 Task: Add detailed descriptions to the 'Management' task in Asana, focusing on types of managers and the concept of management as a science.
Action: Mouse moved to (549, 292)
Screenshot: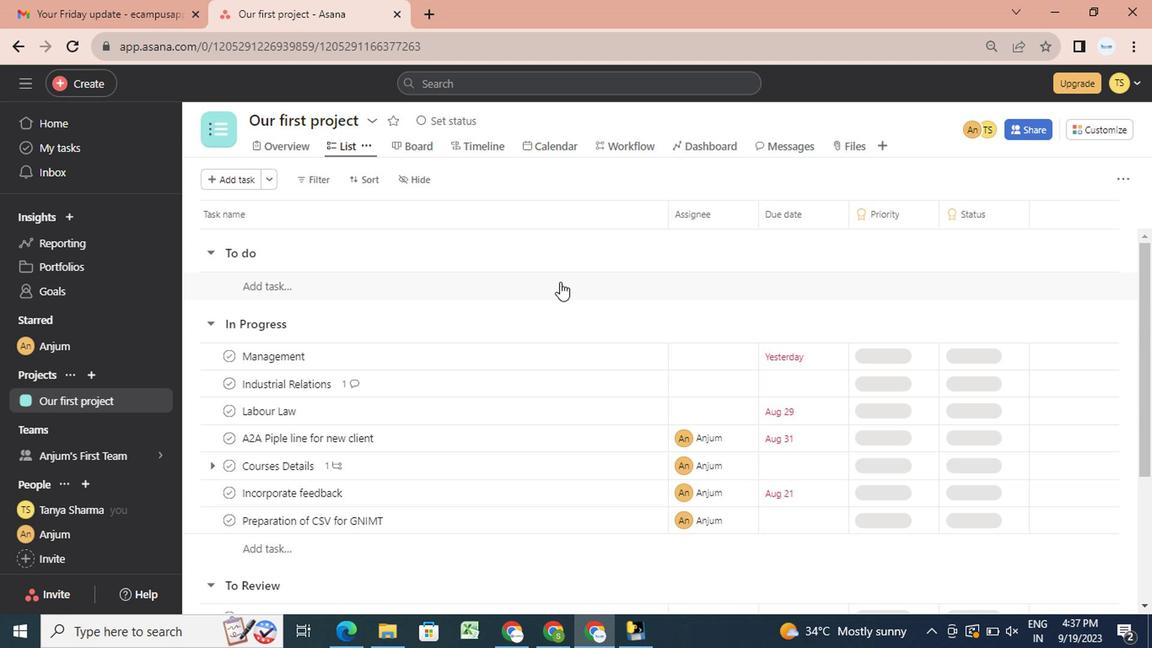 
Action: Mouse pressed left at (549, 292)
Screenshot: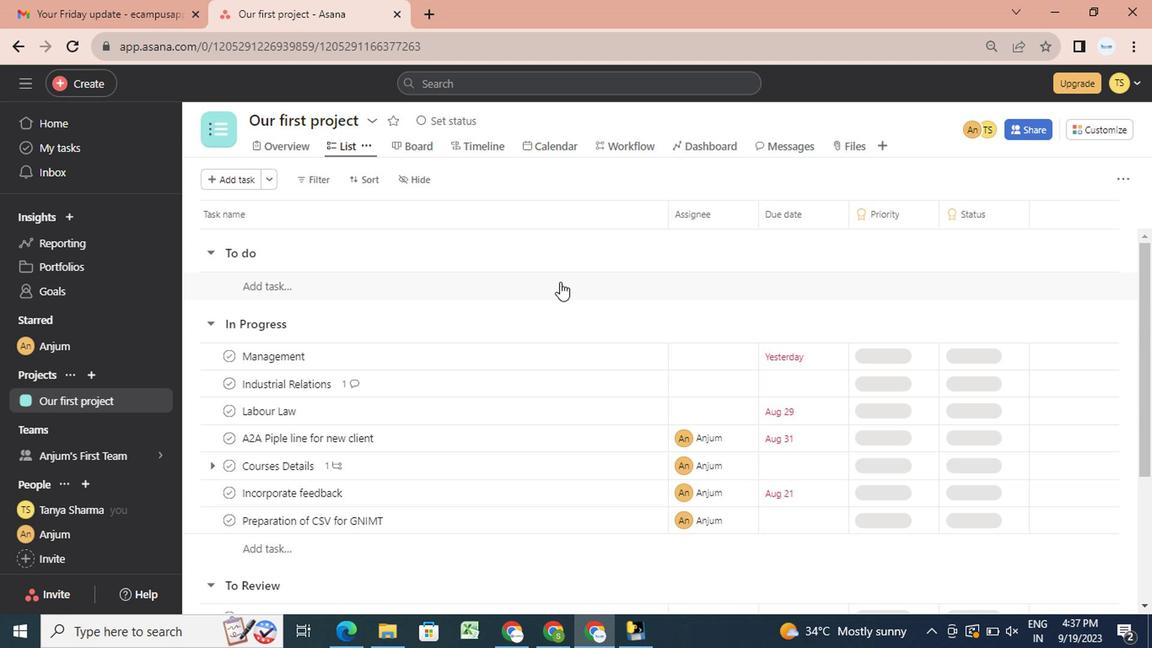 
Action: Mouse moved to (537, 433)
Screenshot: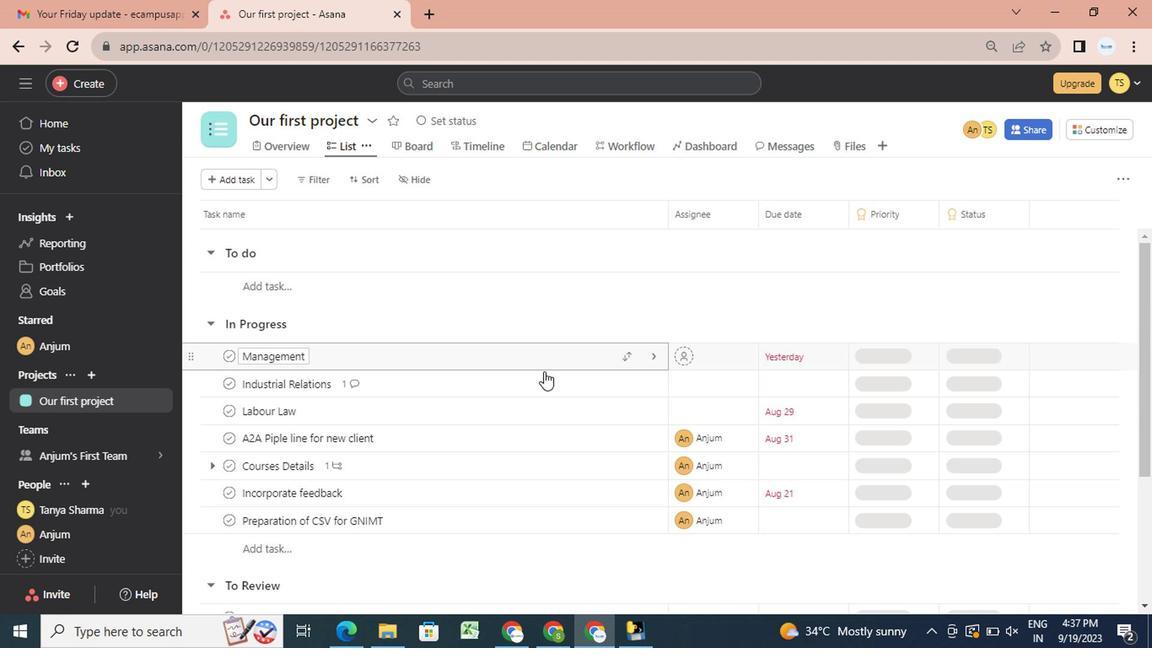 
Action: Mouse pressed left at (537, 433)
Screenshot: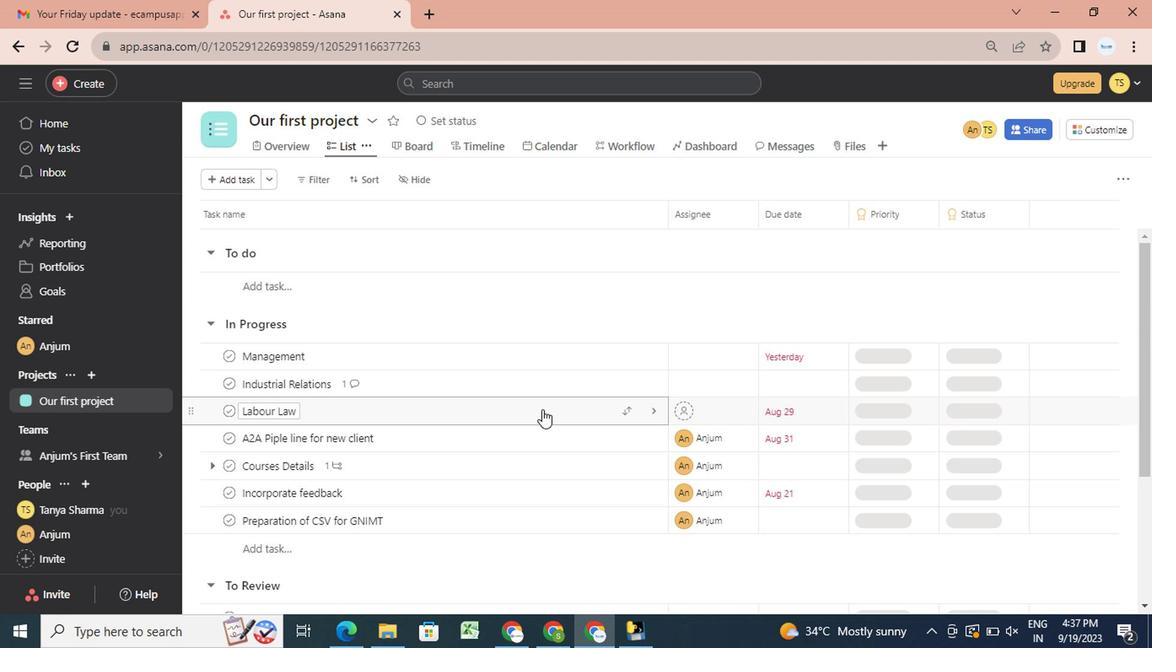 
Action: Mouse moved to (546, 545)
Screenshot: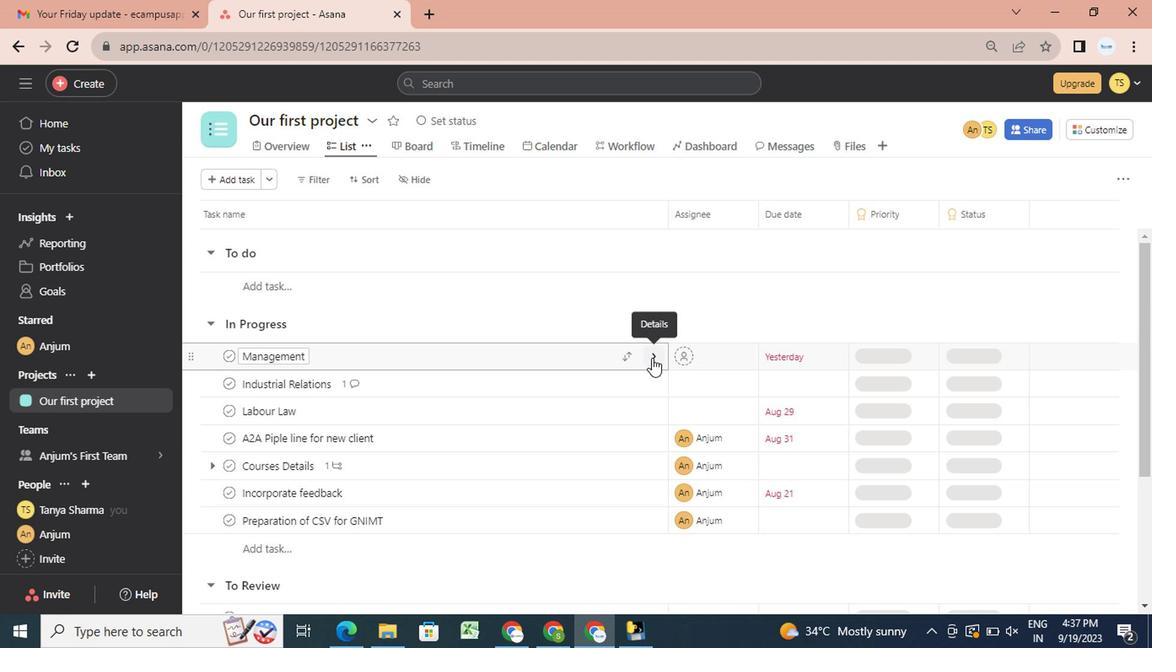 
Action: Key pressed <Key.enter><Key.shift_r><Key.shift_r>Patrimonial<Key.space><Key.backspace><Key.shift_r>?<Key.backspace>/<Key.shift>Family<Key.space><Key.shift_r><Key.shift_r><Key.shift_r><Key.shift_r>Managers<Key.shift_r><Key.shift_r><Key.shift_r><Key.shift_r><Key.shift_r><Key.shift_r><Key.shift_r>:<Key.enter><Key.backspace><Key.backspace><Key.space><Key.left><Key.shift_r><Key.left><Key.left><Key.left><Key.left><Key.left><Key.left><Key.left><Key.left><Key.left><Key.left><Key.left><Key.left><Key.left><Key.left><Key.left><Key.left><Key.left><Key.left><Key.left><Key.left><Key.left><Key.left><Key.left><Key.left><Key.left><Key.left><Key.left><Key.left><Key.left><Key.left><Key.right><Key.right>z<Key.shift><Key.shift><Key.backspace><Key.shift>Those<Key.space>who<Key.space>have<Key.space>become<Key.space>managers<Key.space>by<Key.space>virtue<Key.space>of<Key.space>their<Key.space>being<Key.space>owners<Key.space>or<Key.space>relatives<Key.space>of<Key.space>the<Key.space>owners<Key.space>of<Key.space>company.<Key.enter><Key.shift_r><Key.shift_r>Professional<Key.space><Key.shift_r><Key.shift_r>Managers<Key.shift_r>:<Key.shift_r><Key.left><Key.left><Key.left><Key.left><Key.left><Key.left><Key.left><Key.left><Key.left><Key.left><Key.left><Key.left><Key.left><Key.left><Key.left><Key.left><Key.left><Key.left><Key.left><Key.left><Key.left><Key.left>ctrl+B<Key.right><Key.space><Key.shift>T<Key.backspace><Key.shift>Those<Key.space>who<Key.space>have<Key.space>been<Key.space>appinted<Key.space>on<Key.space>account<Key.space><Key.left><Key.left><Key.left><Key.left><Key.left><Key.left><Key.left><Key.left><Key.left><Key.left><Key.left><Key.left><Key.left><Key.left><Key.left><Key.left><Key.left>o<Key.right><Key.right><Key.right><Key.right><Key.right><Key.right><Key.right><Key.right><Key.right><Key.right><Key.right><Key.right><Key.right><Key.right><Key.right><Key.right><Key.space>of<Key.space>their<Key.space>specialized<Key.space>knowledge<Key.space>and<Key.space>degree.<Key.enter><Key.shift_r><Key.shift_r><Key.shift_r><Key.shift_r>Political<Key.space><Key.shift_r>Managers/<Key.shift>Civit<Key.space><Key.shift>Servants<Key.shift_r><Key.shift_r><Key.shift_r><Key.shift_r><Key.shift_r>:<Key.shift_r><Key.left><Key.left><Key.left><Key.left><Key.left><Key.left><Key.left><Key.left><Key.left><Key.left><Key.left><Key.left><Key.left><Key.left><Key.left><Key.left><Key.left><Key.left><Key.left><Key.left><Key.left><Key.left><Key.left><Key.left><Key.left><Key.left><Key.left><Key.left><Key.left><Key.left><Key.left><Key.left><Key.left><Key.left><Key.space><Key.backspace><Key.shift><Key.shift><Key.shift>Those<Key.space>who<Key.space>have<Key.space>been<Key.space><Key.backspace><Key.backspace><Key.backspace><Key.backspace><Key.backspace><Key.backspace><Key.backspace><Key.backspace><Key.backspace><Key.backspace>manage<Key.space>public<Key.space>sector<Key.space>undertaku<Key.backspace>ings.<Key.enter><Key.backspace><Key.enter><Key.shift_r><Key.shift_r><Key.shift_r><Key.shift_r><Key.shift_r>Managers<Key.space>have<Key.space>become<Key.space>a<Key.space>part<Key.space>of<Key.space>elite<Key.space>group<Key.space>of<Key.space>society<Key.space>as<Key.space>they<Key.space>enjoy<Key.space>higher<Key.space>standard<Key.space>of<Key.space>living<Key.space>in<Key.space>the<Key.space>society.<Key.enter><Key.enter><Key.shift_r><Key.shift_r>Management<Key.space>as<Key.space>a<Key.space>science<Key.shift_r><Key.left><Key.left><Key.left><Key.left><Key.left><Key.left><Key.left><Key.left><Key.left><Key.left><Key.left><Key.left><Key.left><Key.left><Key.left><Key.left><Key.left><Key.left><Key.left><Key.left><Key.left><Key.left><Key.shift_r><Key.left><Key.right><Key.backspace><Key.shift>S<Key.right><Key.right><Key.right><Key.right><Key.right><Key.right><Key.right><Key.right><Key.enter><Key.enter><Key.shift>Science<Key.space>is<Key.space>a<Key.space>systematic<Key.space>body<Key.space>of<Key.space>knowledge<Key.space>pertaining<Key.space>to<Key.space>a<Key.space>specific<Key.space>field<Key.space>of<Key.space>study<Key.space>that<Key.space>contains<Key.space>general<Key.space>facts<Key.space>which<Key.space>explain<Key.space><Key.backspace>s<Key.space>a<Key.space>phenomenon<Key.space><Key.backspace>.<Key.space><Key.shift_r><Key.shift_r>It<Key.space>establishes<Key.space>cause<Key.space>and<Key.space>effect<Key.space>relationship<Key.space>between<Key.space>two<Key.space>or<Key.space>more<Key.space>variables<Key.space>and<Key.space>underlines<Key.space>the<Key.space>principles<Key.space>governing<Key.space>their<Key.space>relationships.<Key.space><Key.shift>These<Key.space>principles<Key.space>are<Key.space>developed<Key.space>through<Key.space>scientific<Key.space>method<Key.space>of<Key.space>observation<Key.space>and<Key.space>verification<Key.space>tr<Key.backspace>hrough<Key.space>testing.<Key.enter><Key.enter><Key.shift>Science<Key.space>is<Key.space>characterized<Key.space>by<Key.space>following<Key.space>main<Key.space>features<Key.shift_r>:<Key.enter><Key.enter><Key.backspace><Key.shift_r><Key.shift_r><Key.shift_r>Universally<Key.space>acceptance<Key.space>principles-<Key.shift_r><Key.left><Key.left><Key.left><Key.left><Key.left><Key.left><Key.left><Key.left><Key.left><Key.left><Key.left><Key.left><Key.left><Key.left><Key.left><Key.left><Key.left><Key.left><Key.left><Key.left><Key.left><Key.left><Key.left><Key.left><Key.left><Key.left><Key.left><Key.left><Key.left><Key.left><Key.left><Key.left><Key.left><Key.left>ctrl+Vctrl+Z<'\x02'><Key.enter><Key.backspace><Key.space><Key.space><Key.space><Key.space><Key.space><Key.space><Key.space><Key.space><Key.space><Key.shift>ctrl+Scientific<Key.cmd>s<Key.space>principles<Key.space>represents<Key.space>basic<Key.space>truth<Key.space>about<Key.space>a<Key.space>particular<Key.space>field<Key.space>of<Key.space>enquiry.<Key.space><Key.shift>These<Key.space>principles<Key.space>may<Key.space>be<Key.space>applied<Key.backspace><Key.backspace><Key.backspace><Key.backspace><Key.backspace><Key.backspace><Key.backspace><Key.backspace><Key.backspace><Key.space>in<Key.space>all<Key.space>situations,<Key.space>at<Key.space>all<Key.space>time<Key.space><Key.shift><Key.shift><Key.shift><Key.shift><Key.shift><Key.shift><Key.shift>&<Key.space>at<Key.space>all<Key.space>places<Key.space><Key.backspace>.<Key.space><Key.shift>Eg.<Key.space>-<Key.space>law<Key.space>of<Key.space>gravitation<Key.space>which<Key.space>can<Key.space>be<Key.space>applied<Key.space>in<Key.space>all<Key.space>countries<Key.space>irrespective<Key.space>of<Key.space>the<Key.space>time.<Key.enter><Key.enter><Key.shift_r><Key.shift_r><Key.shift_r><Key.shift_r><Key.shift_r><Key.shift_r><Key.shift_r><Key.shift_r><Key.shift_r><Key.shift_r>Management<Key.space>also<Key.space>contains<Key.space>some<Key.space>fundamental<Key.space><Key.space><Key.backspace><Key.space><Key.space><Key.space><Key.space><Key.backspace><Key.backspace><Key.backspace><Key.backspace><Key.backspace><Key.space><Key.space><Key.backspace>principles<Key.space>which<Key.space>can<Key.space>be<Key.space>applied<Key.space><Key.backspace><Key.space>universally<Key.space>like<Key.space>the<Key.space>principles<Key.space><Key.backspace><Key.backspace><Key.space>is<Key.space>actrl+Pctrl+Pplicable<Key.space>to<Key.space>all<Key.space>type<Key.space>of<Key.space>organization<Key.space>-<Key.space>business<Key.space>or<Key.space>non<Key.space>business.<Key.enter>
Screenshot: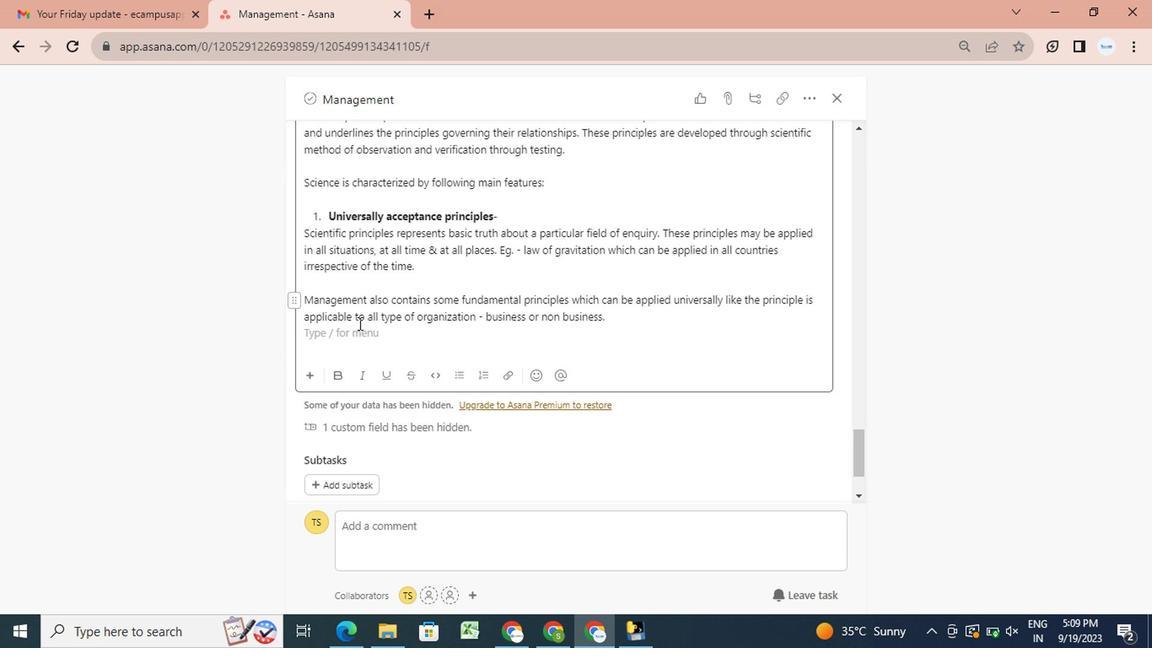 
